 Task: Create a sub task Gather and Analyse Requirements for the task  Implement a new cloud-based project accounting system for a company in the project BayTech , assign it to team member softage.2@softage.net and update the status of the sub task to  Completed , set the priority of the sub task to High
Action: Mouse moved to (864, 321)
Screenshot: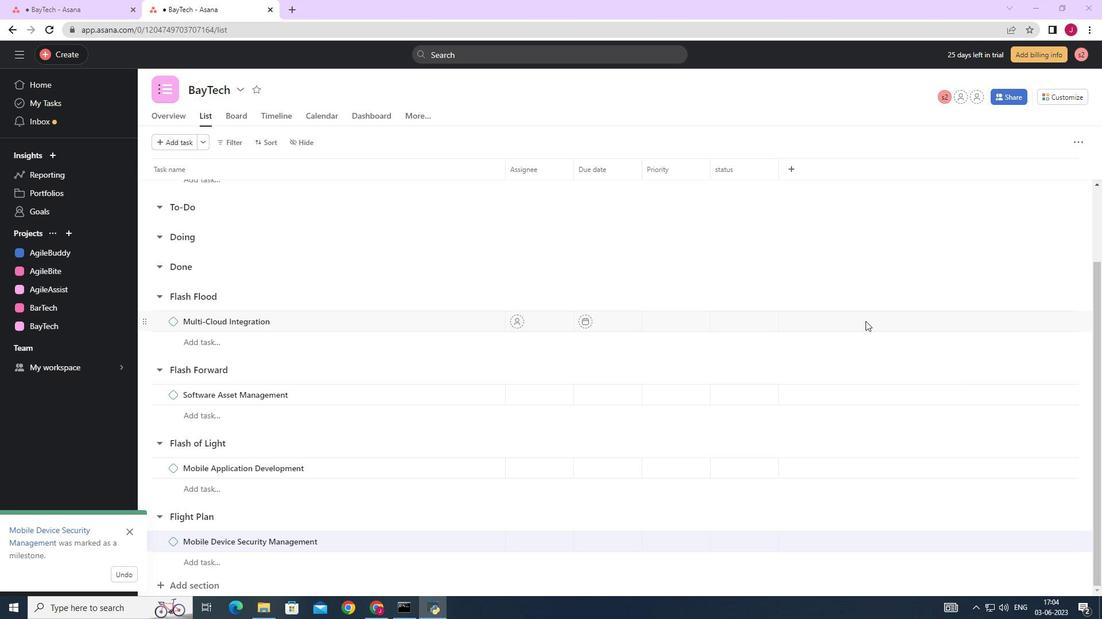 
Action: Mouse scrolled (864, 321) with delta (0, 0)
Screenshot: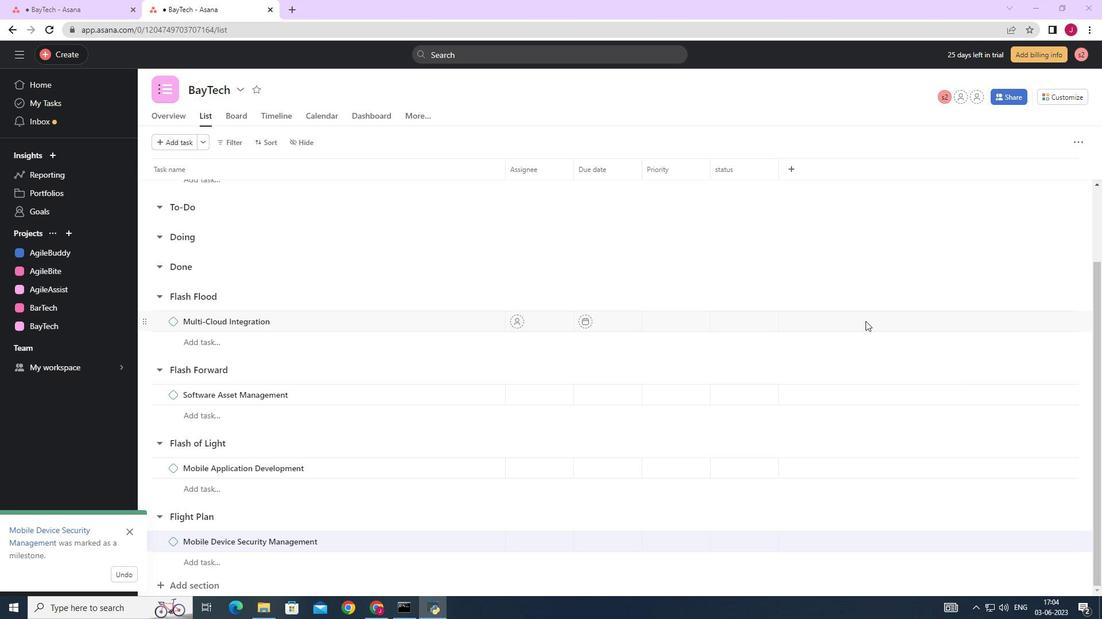 
Action: Mouse moved to (464, 212)
Screenshot: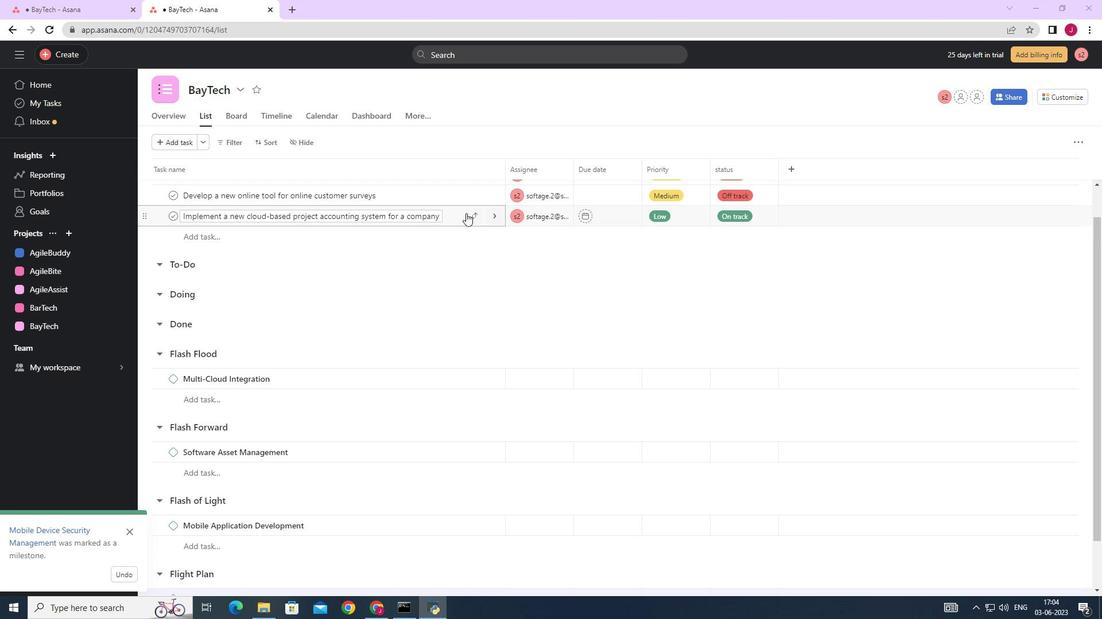 
Action: Mouse pressed left at (464, 212)
Screenshot: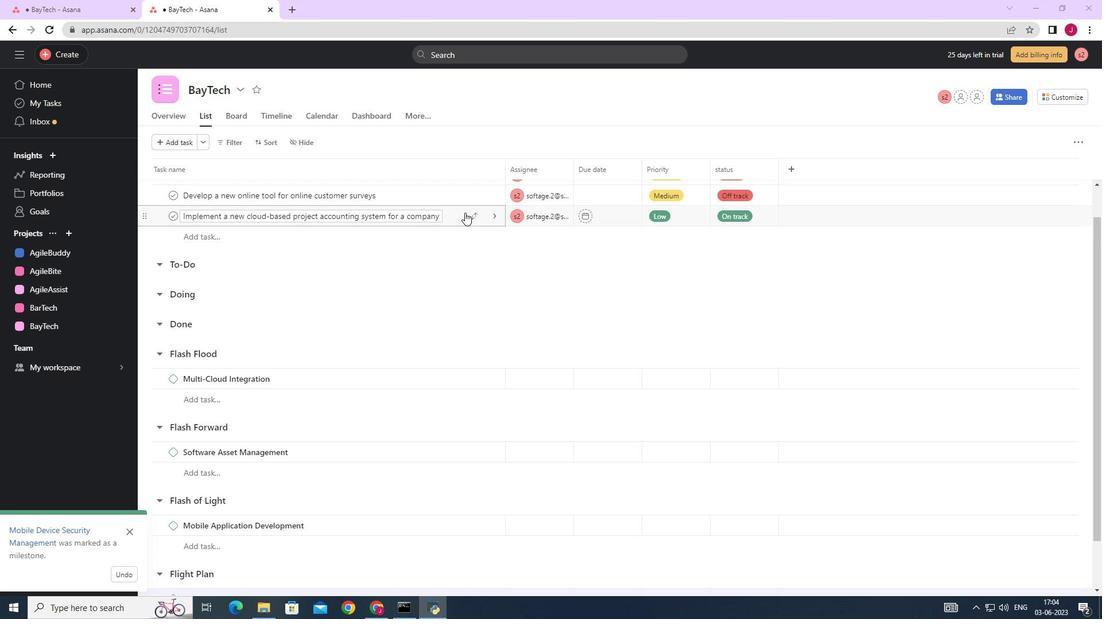 
Action: Mouse moved to (870, 350)
Screenshot: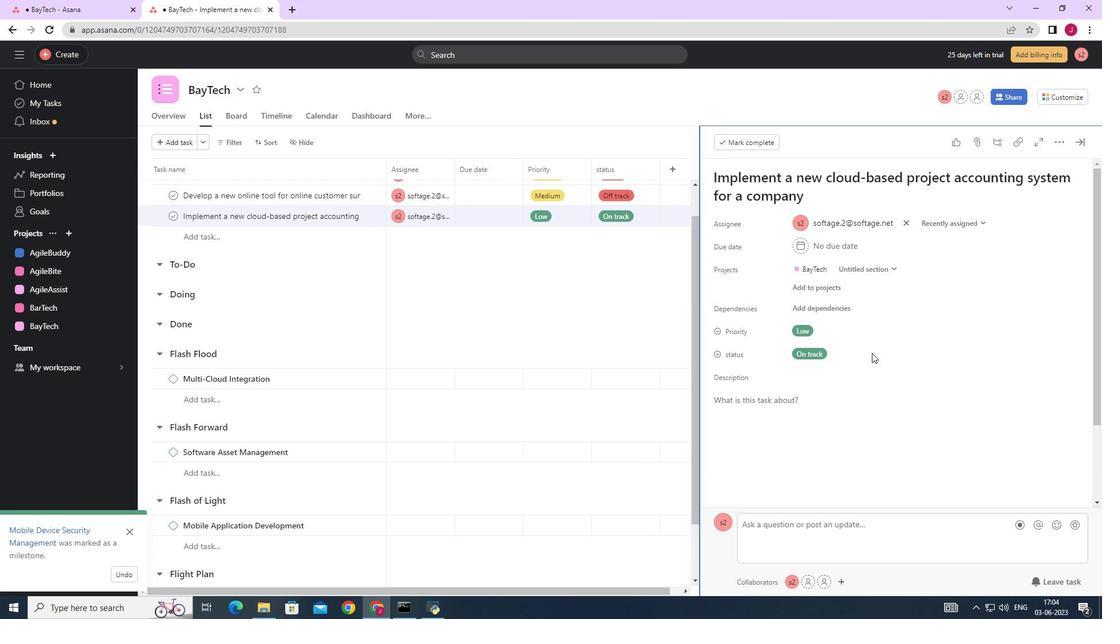 
Action: Mouse scrolled (870, 350) with delta (0, 0)
Screenshot: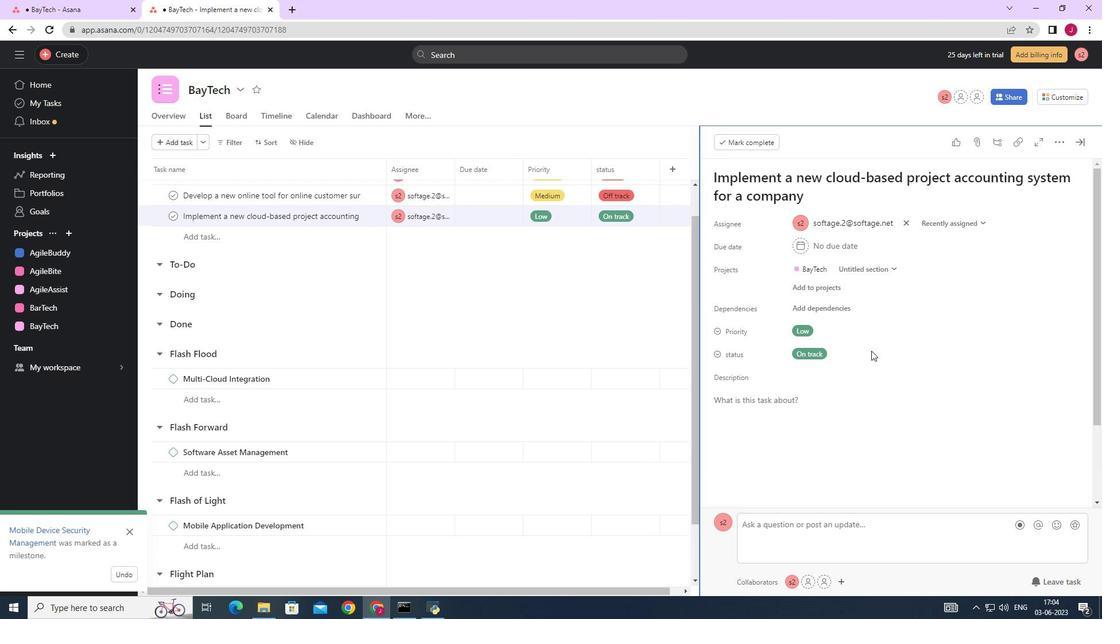 
Action: Mouse scrolled (870, 350) with delta (0, 0)
Screenshot: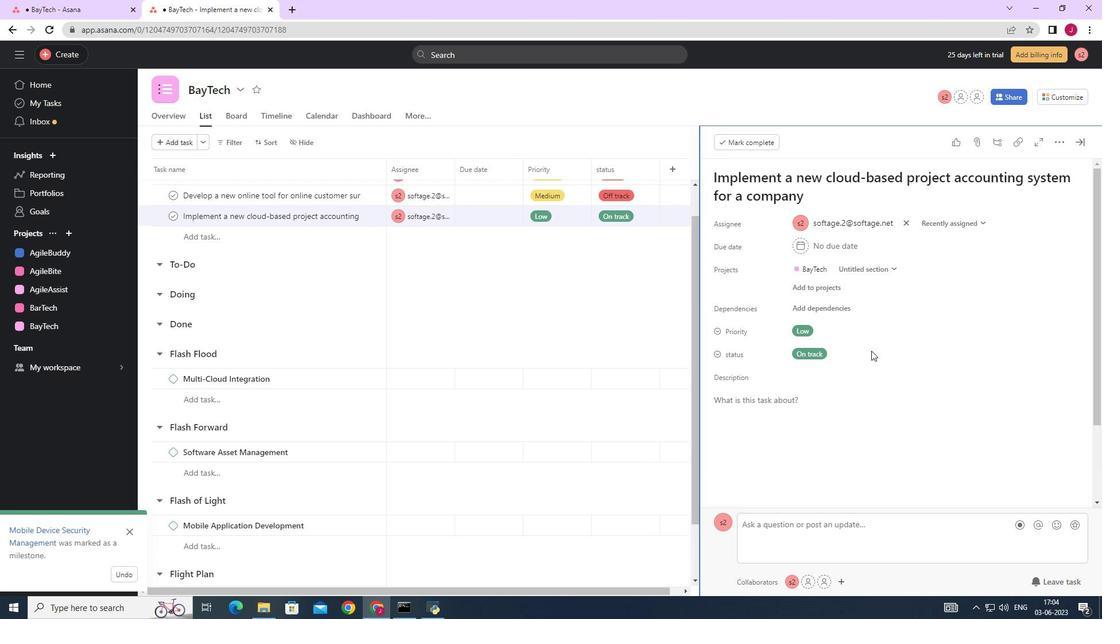 
Action: Mouse scrolled (870, 350) with delta (0, 0)
Screenshot: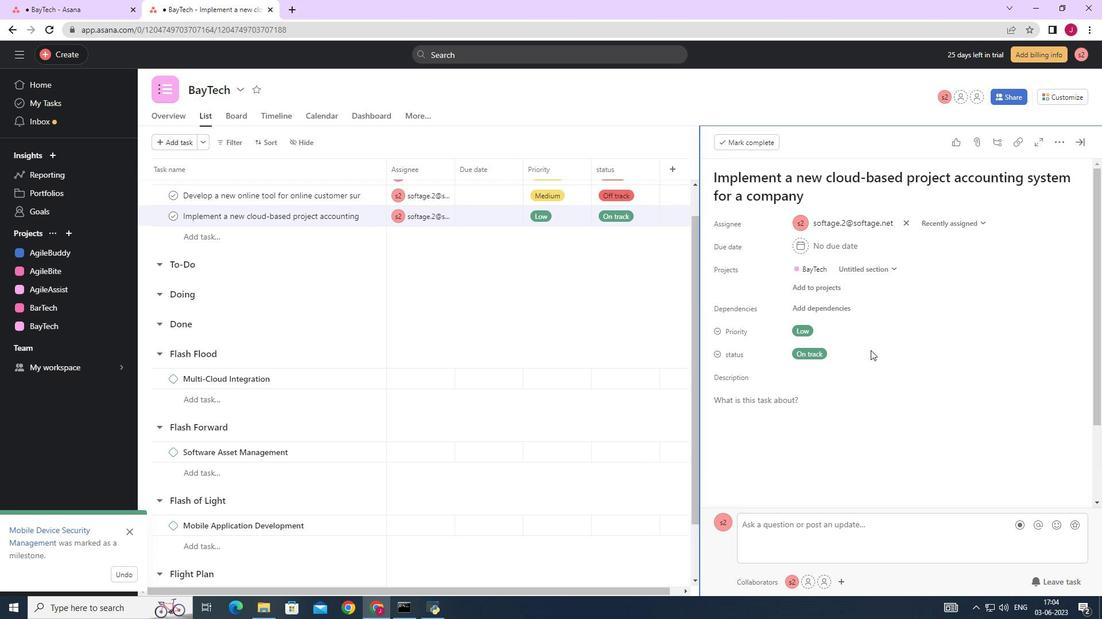 
Action: Mouse scrolled (870, 350) with delta (0, 0)
Screenshot: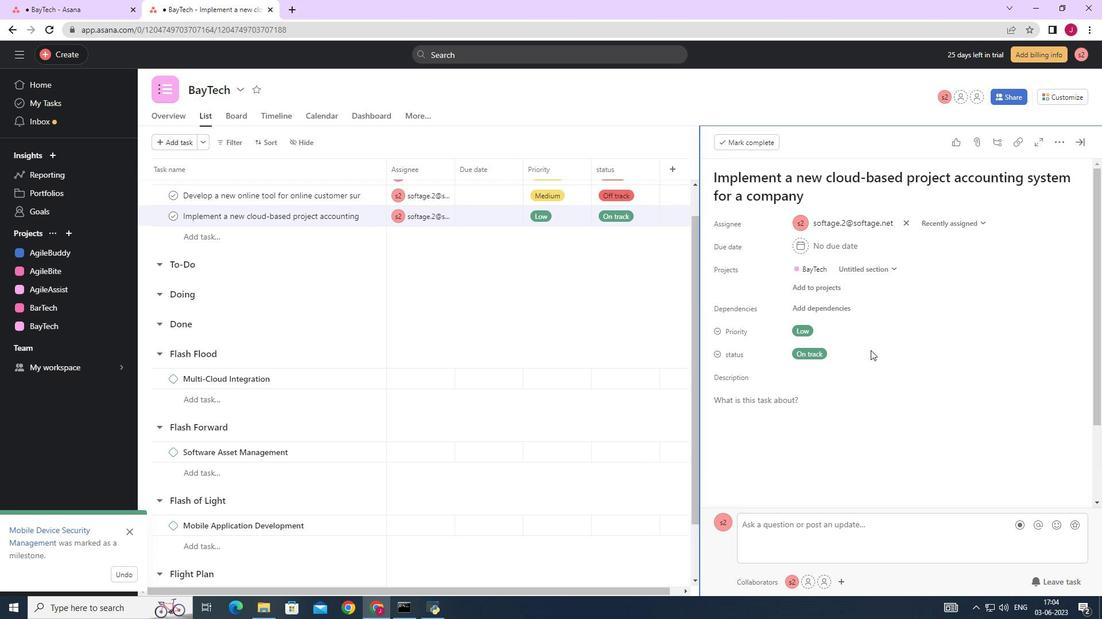 
Action: Mouse moved to (749, 416)
Screenshot: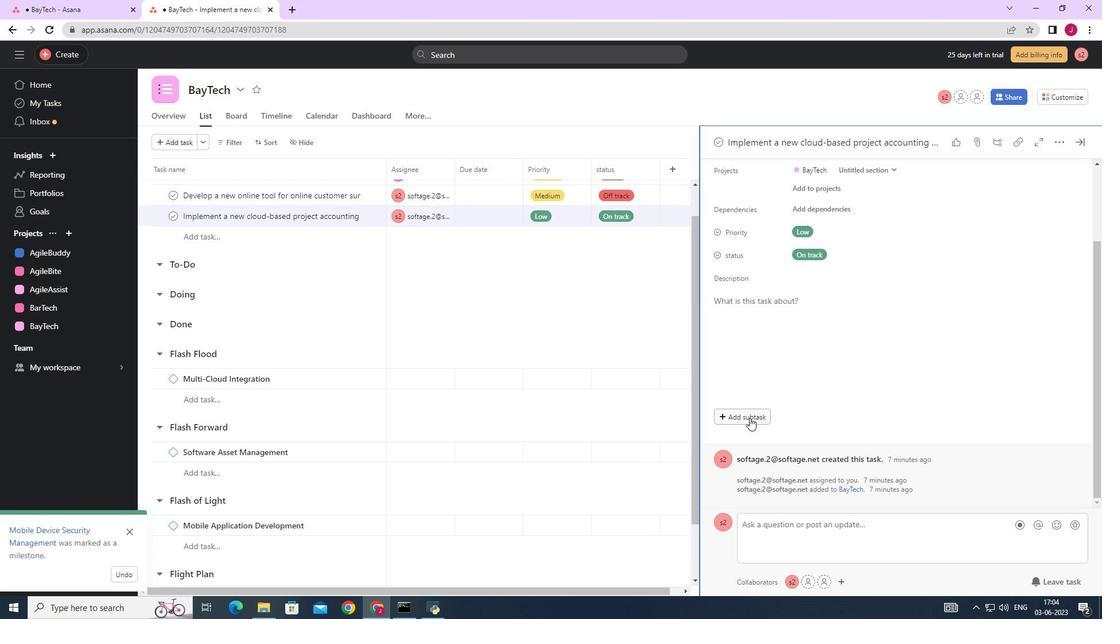 
Action: Mouse pressed left at (749, 416)
Screenshot: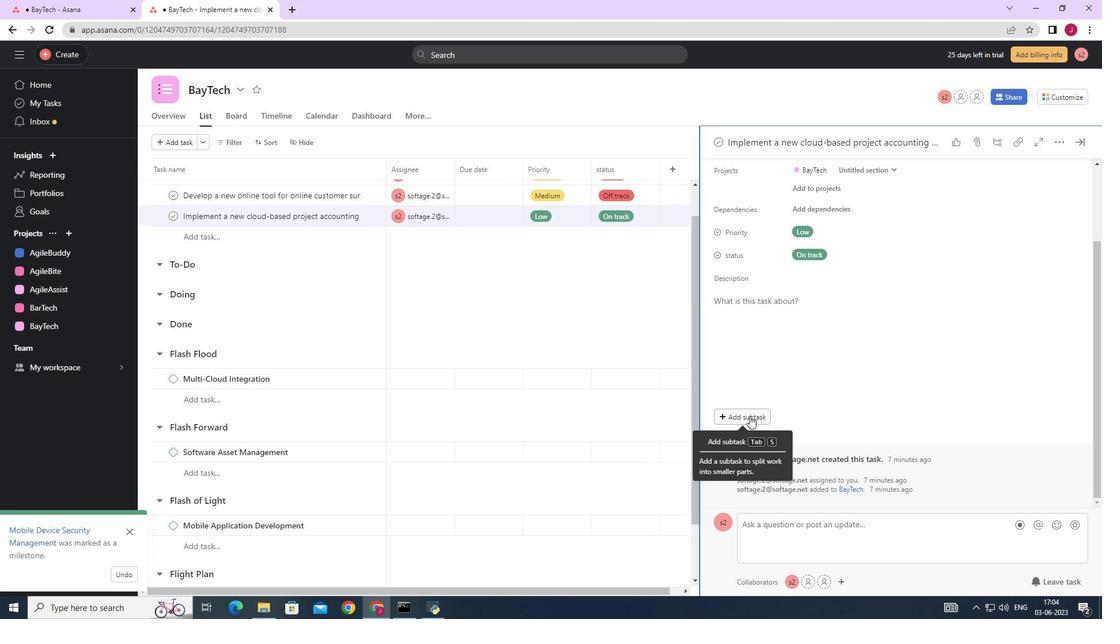 
Action: Mouse moved to (774, 363)
Screenshot: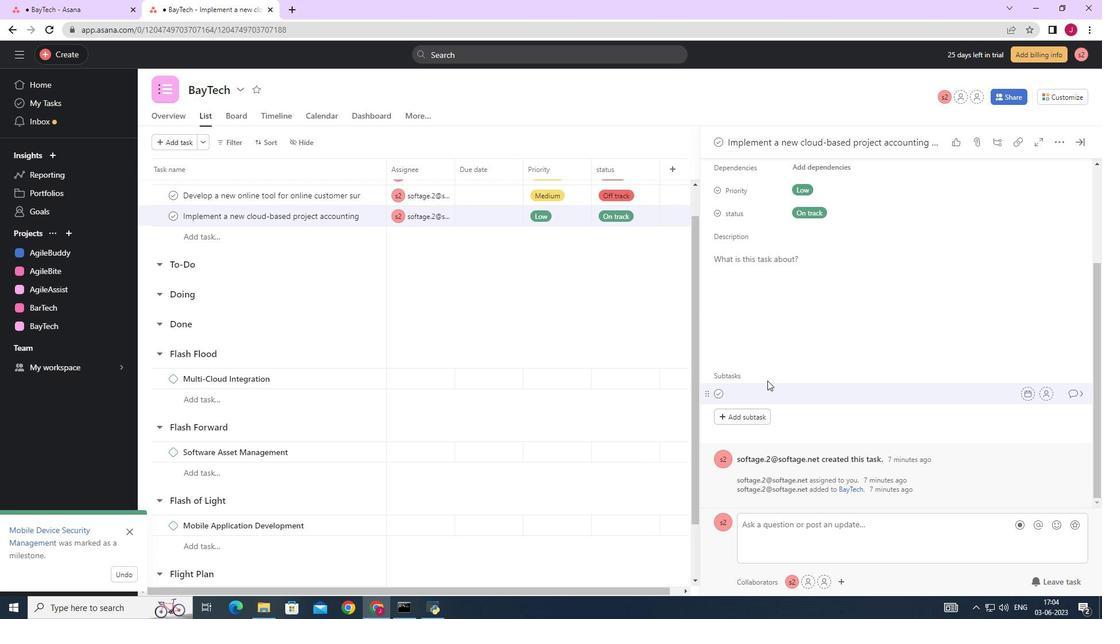 
Action: Mouse scrolled (774, 362) with delta (0, 0)
Screenshot: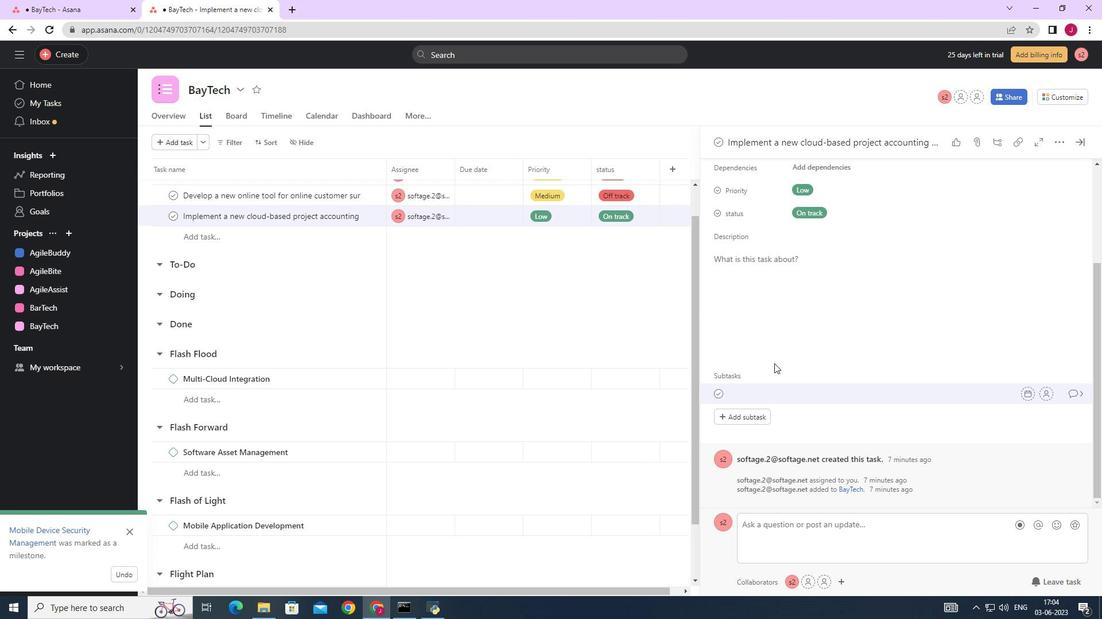 
Action: Mouse scrolled (774, 362) with delta (0, 0)
Screenshot: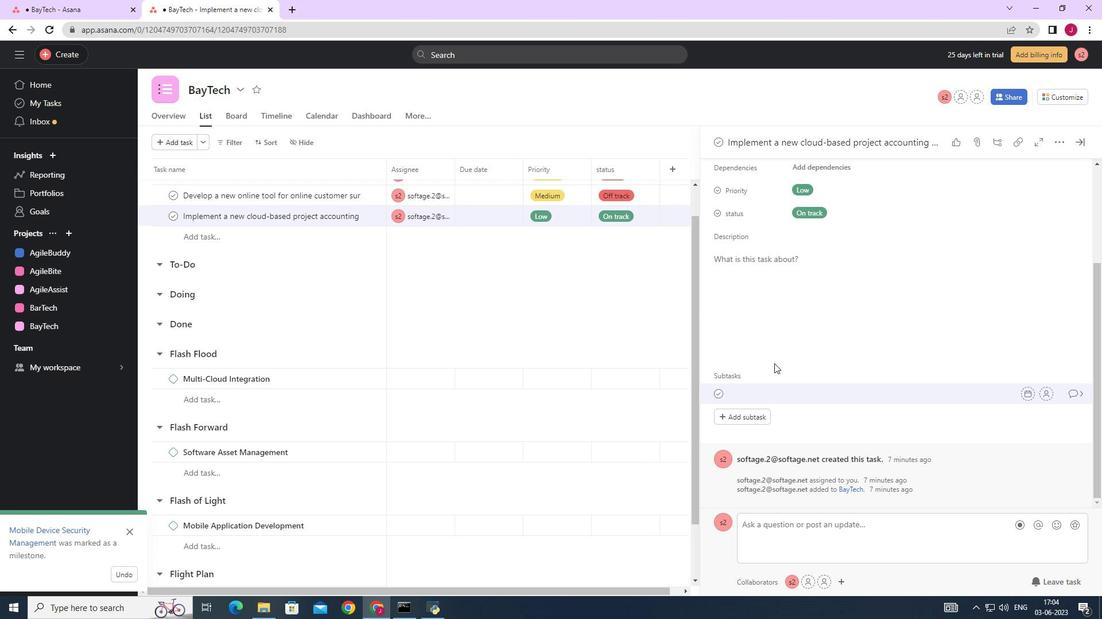
Action: Mouse scrolled (774, 362) with delta (0, 0)
Screenshot: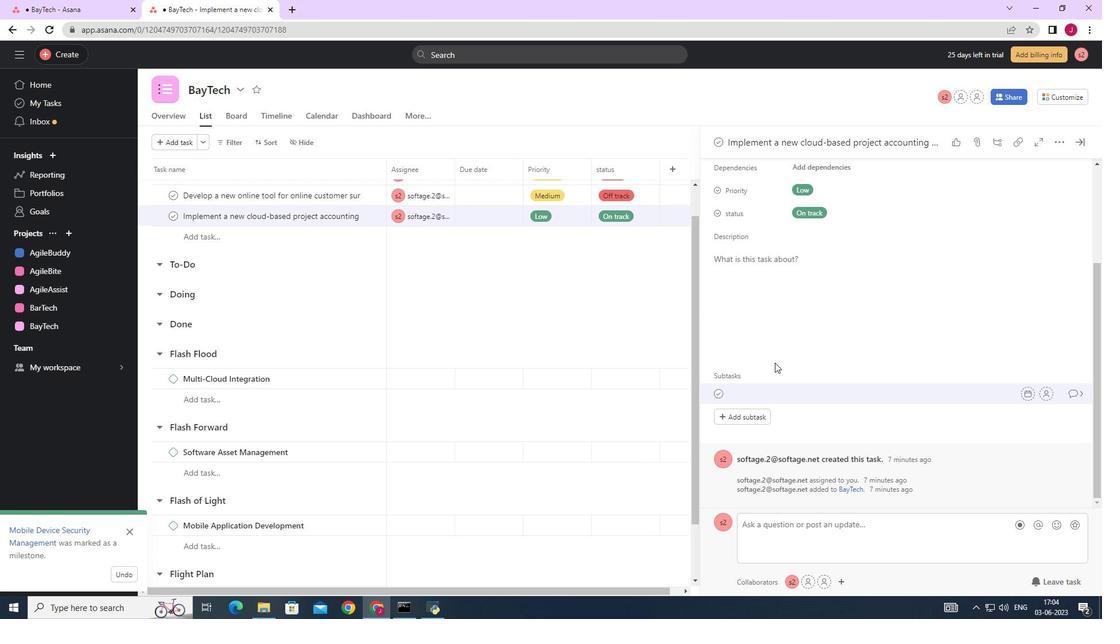 
Action: Mouse scrolled (774, 362) with delta (0, 0)
Screenshot: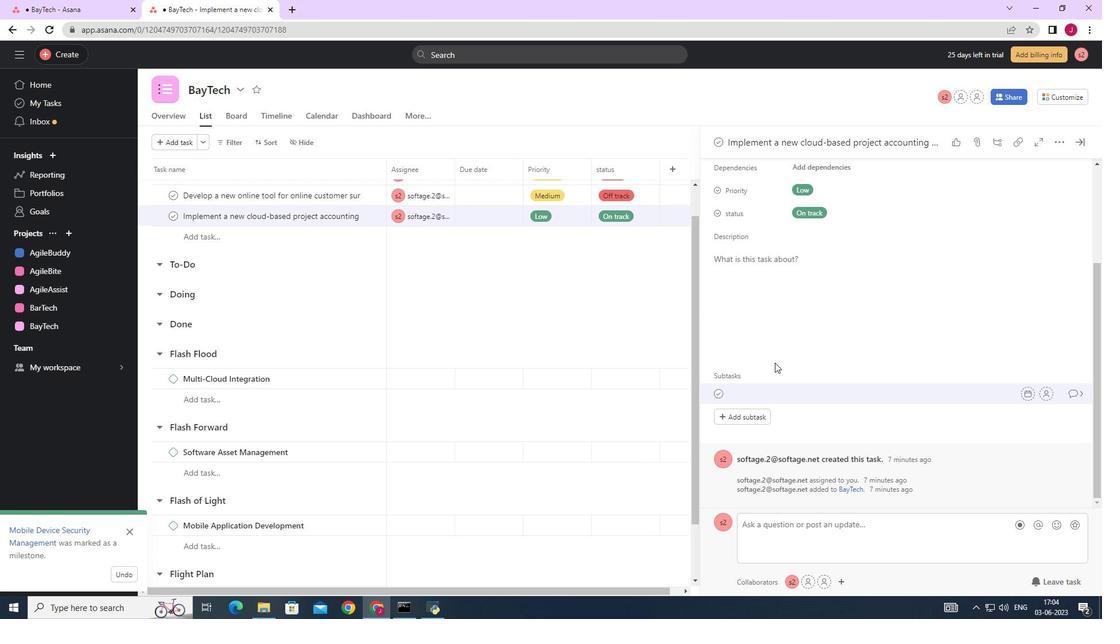 
Action: Mouse moved to (773, 395)
Screenshot: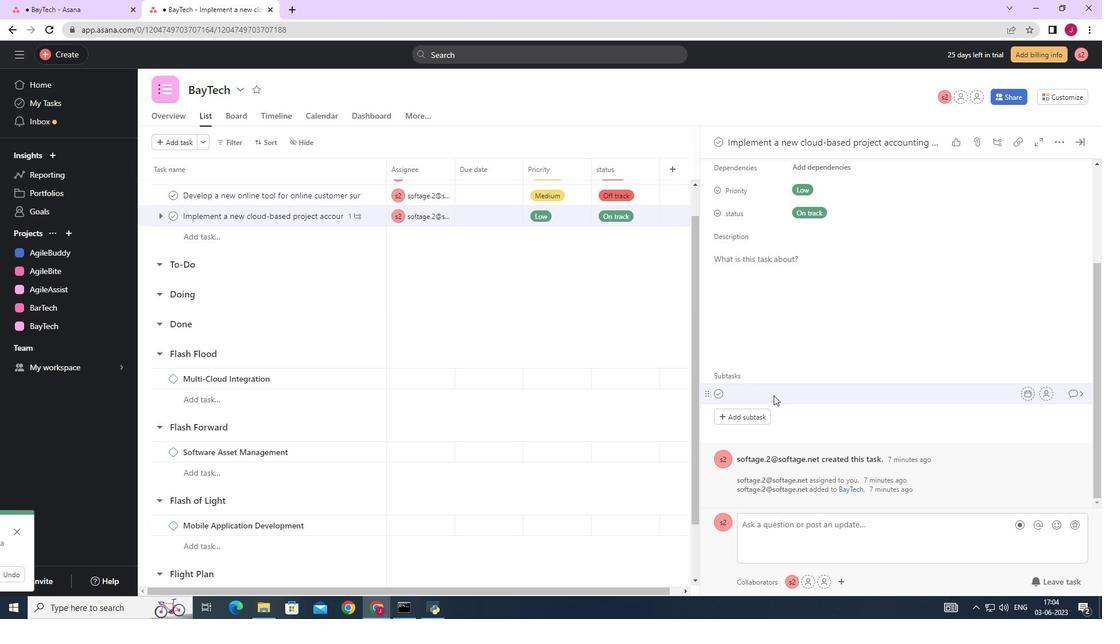 
Action: Mouse pressed left at (773, 395)
Screenshot: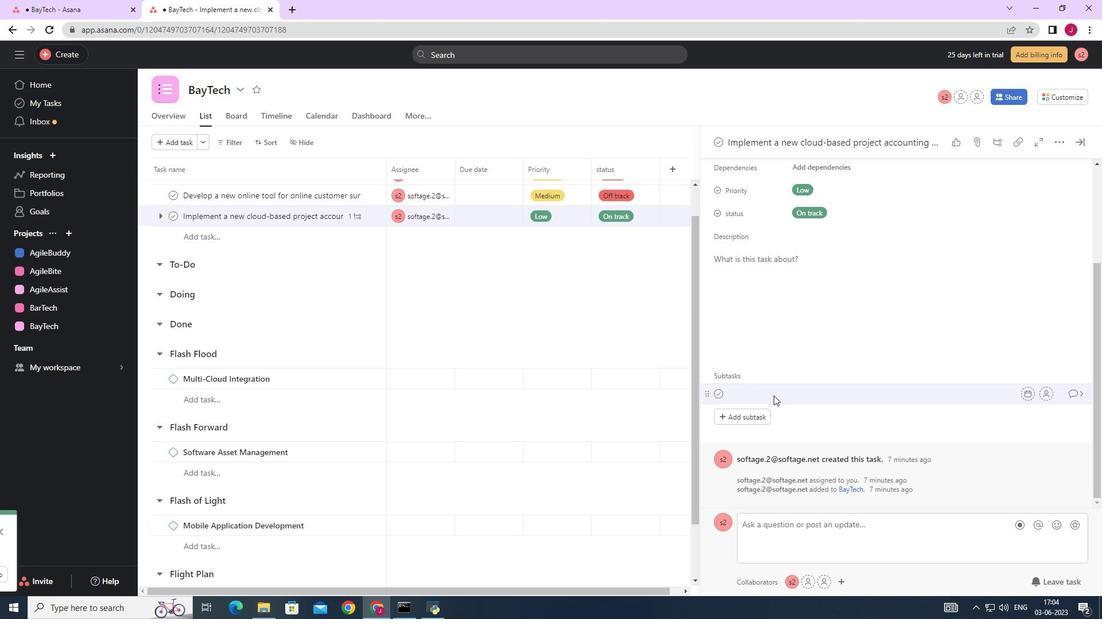 
Action: Key pressed <Key.caps_lock>G<Key.caps_lock>ather<Key.space>and<Key.space><Key.caps_lock>A<Key.caps_lock>nalyse<Key.space><Key.caps_lock>R<Key.caps_lock>equirements
Screenshot: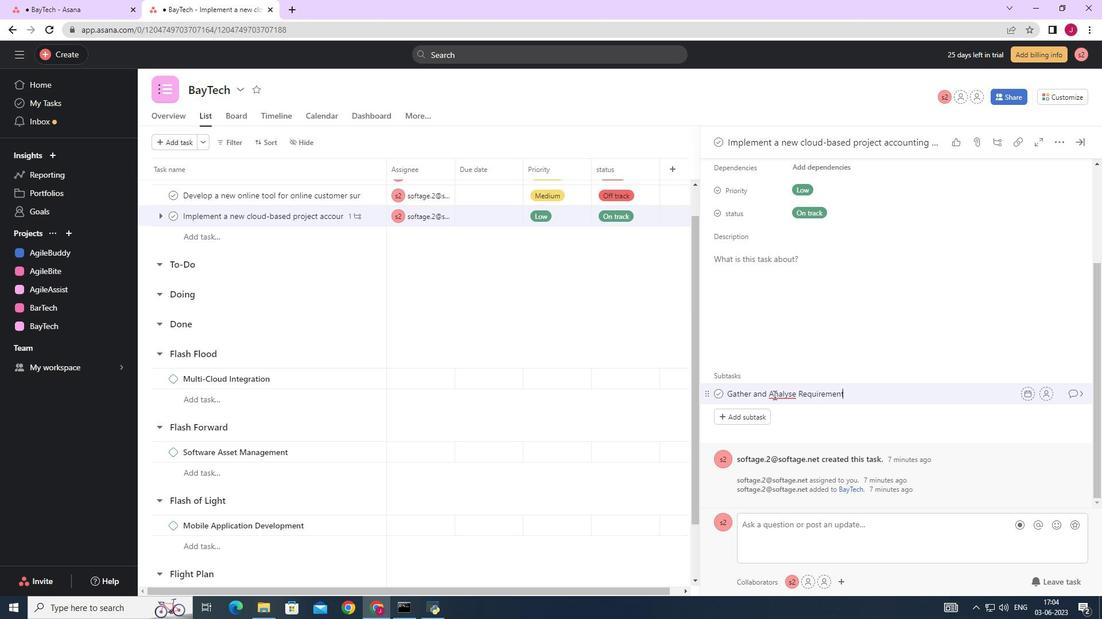 
Action: Mouse moved to (1044, 393)
Screenshot: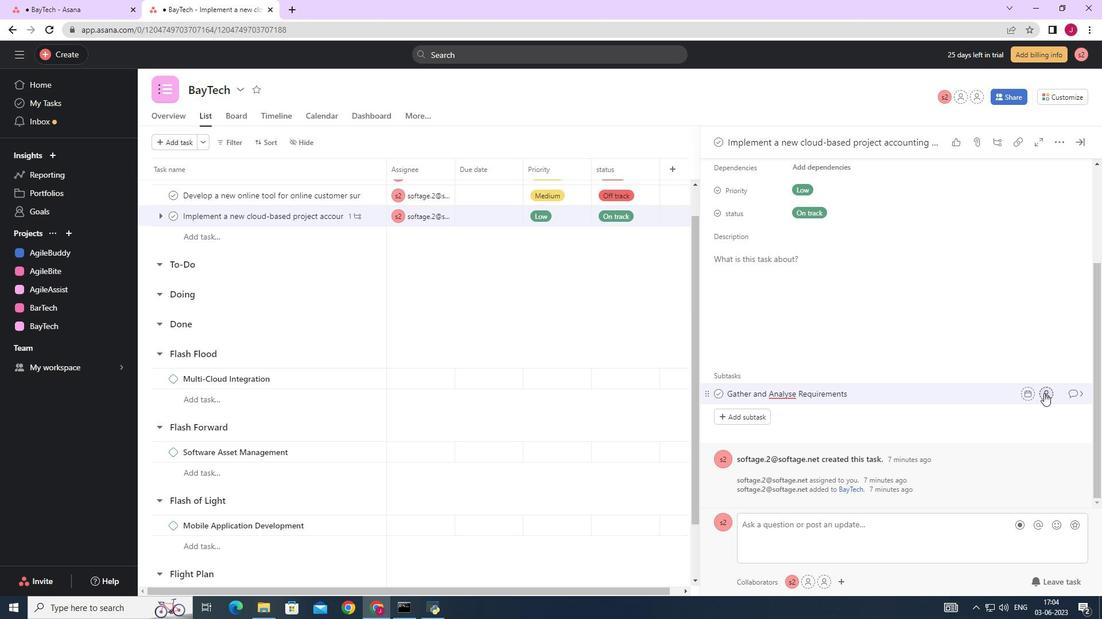 
Action: Mouse pressed left at (1044, 393)
Screenshot: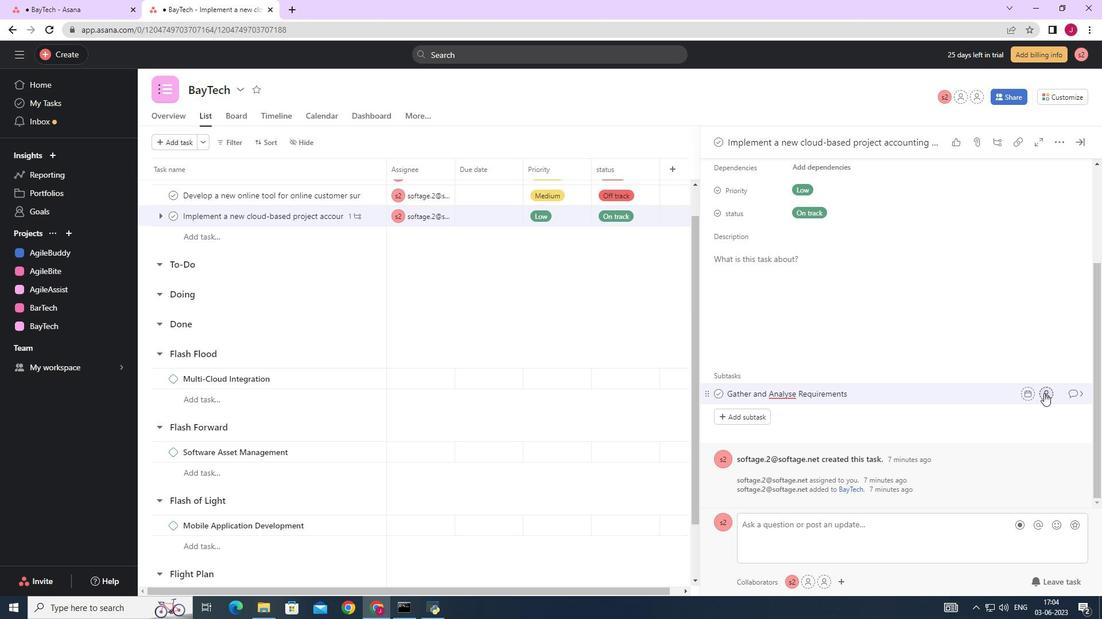 
Action: Mouse moved to (956, 416)
Screenshot: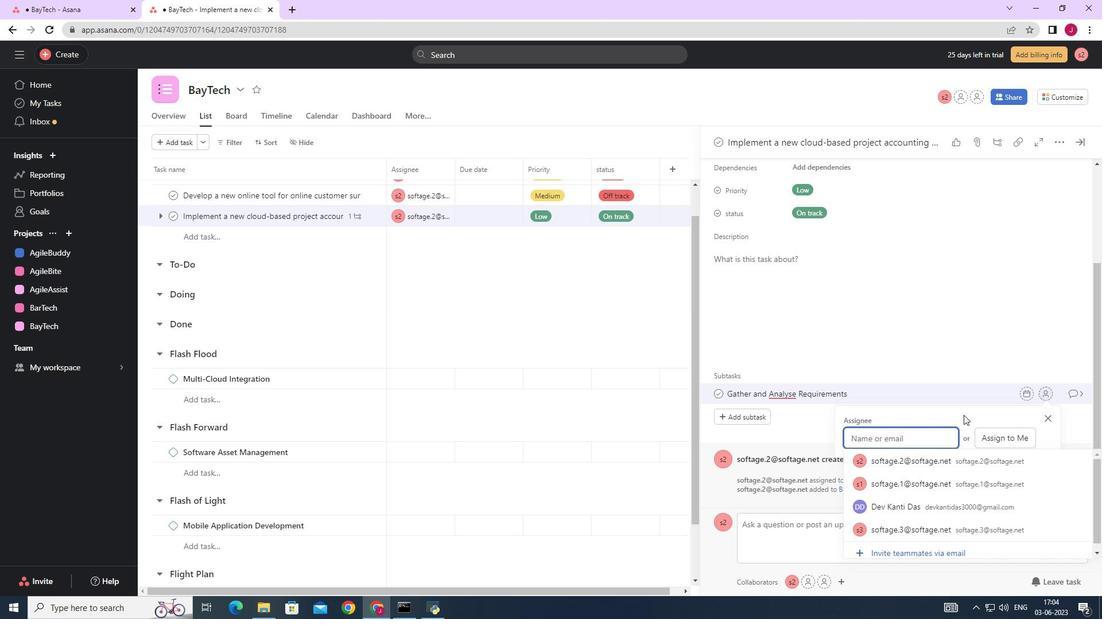 
Action: Key pressed softage.2
Screenshot: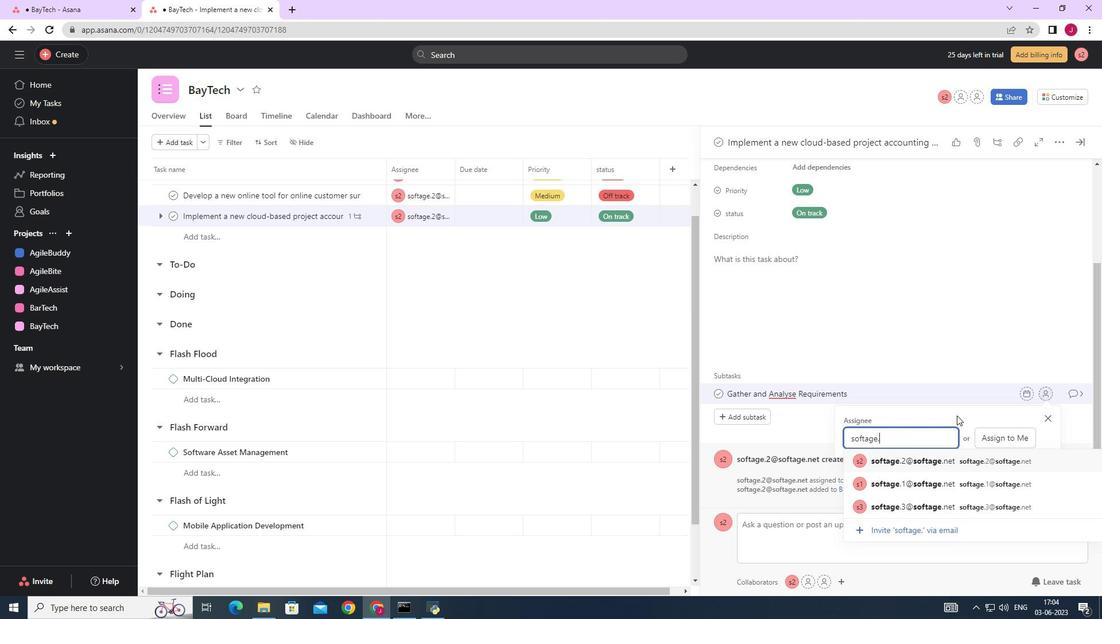 
Action: Mouse moved to (930, 458)
Screenshot: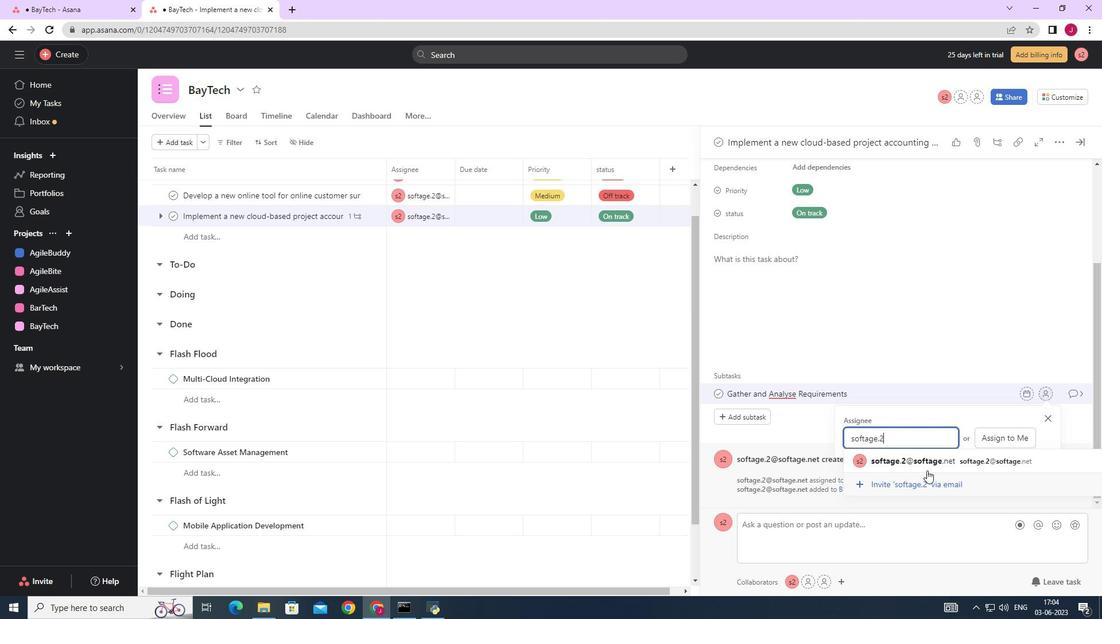 
Action: Mouse pressed left at (930, 458)
Screenshot: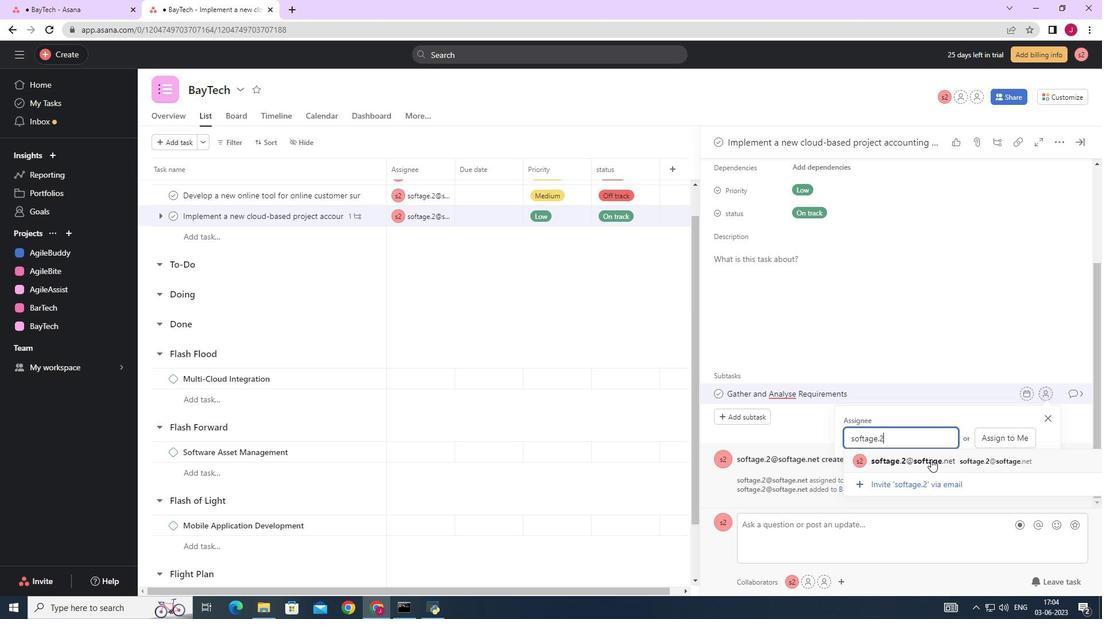 
Action: Mouse moved to (1072, 393)
Screenshot: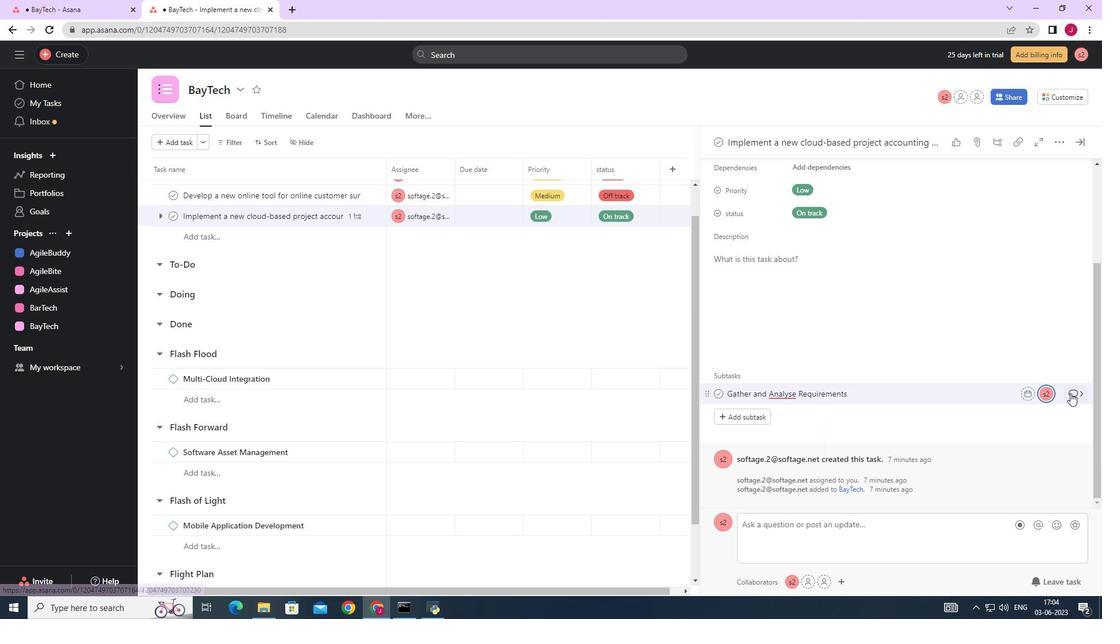 
Action: Mouse pressed left at (1072, 393)
Screenshot: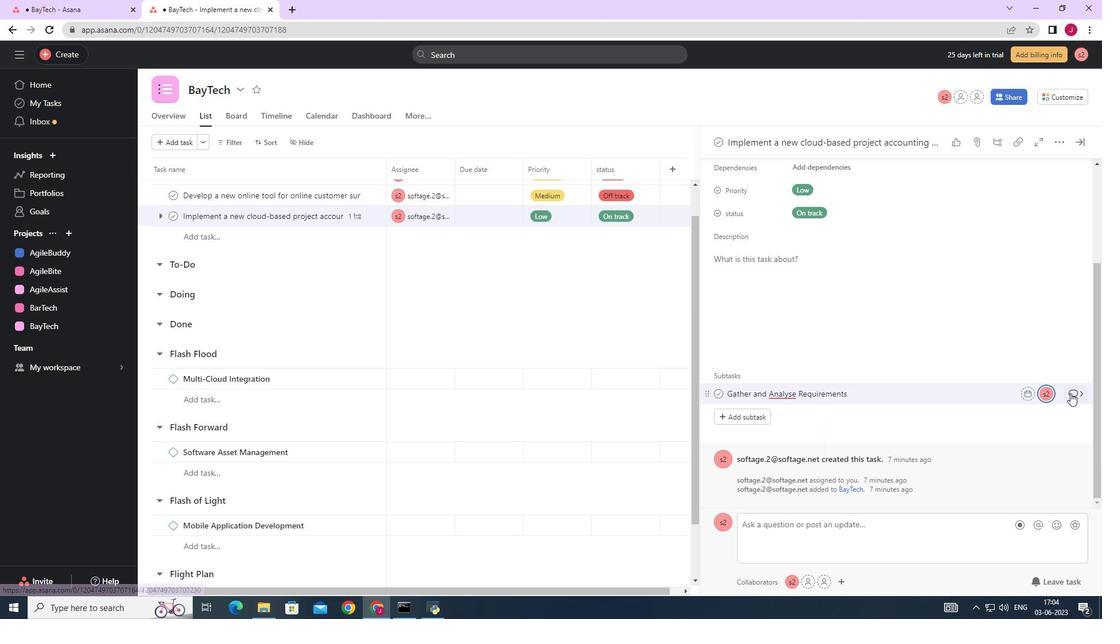 
Action: Mouse moved to (766, 303)
Screenshot: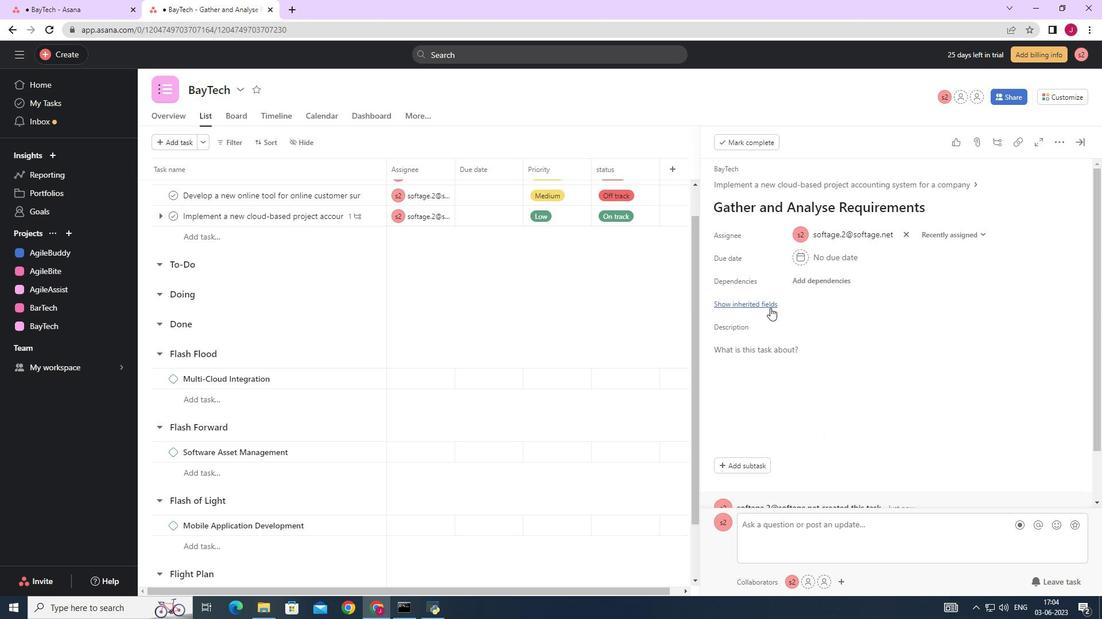 
Action: Mouse pressed left at (766, 303)
Screenshot: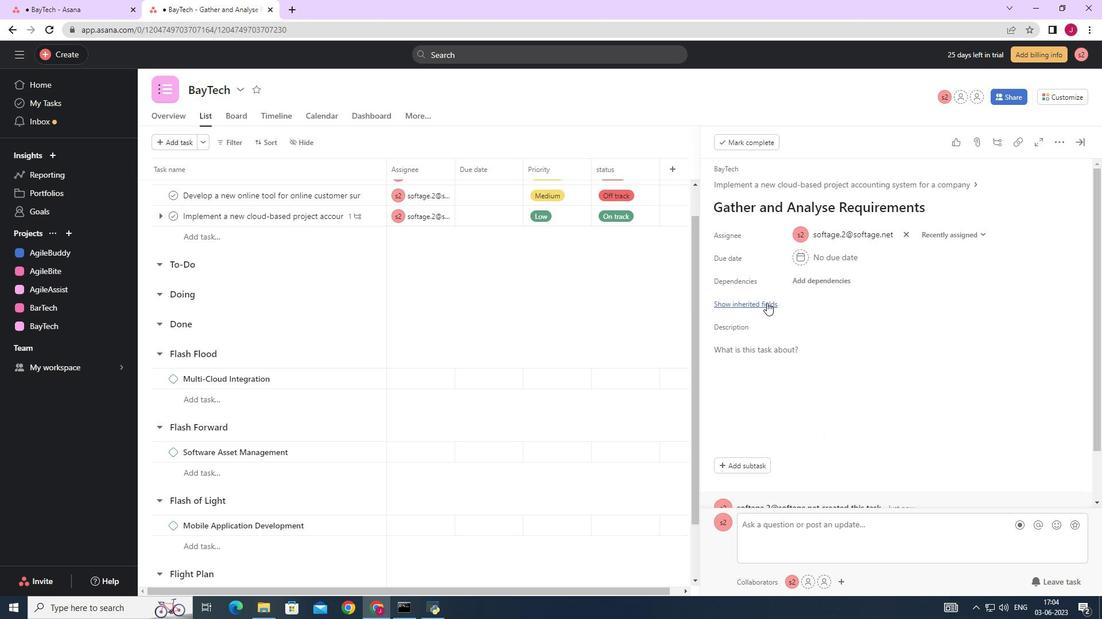 
Action: Mouse moved to (793, 327)
Screenshot: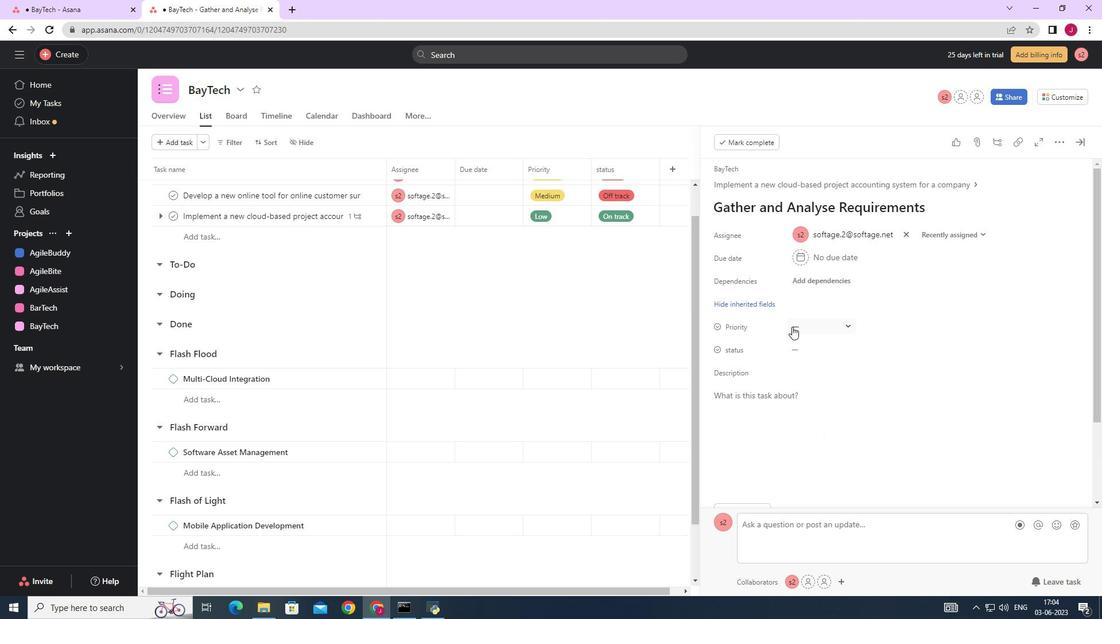 
Action: Mouse pressed left at (793, 327)
Screenshot: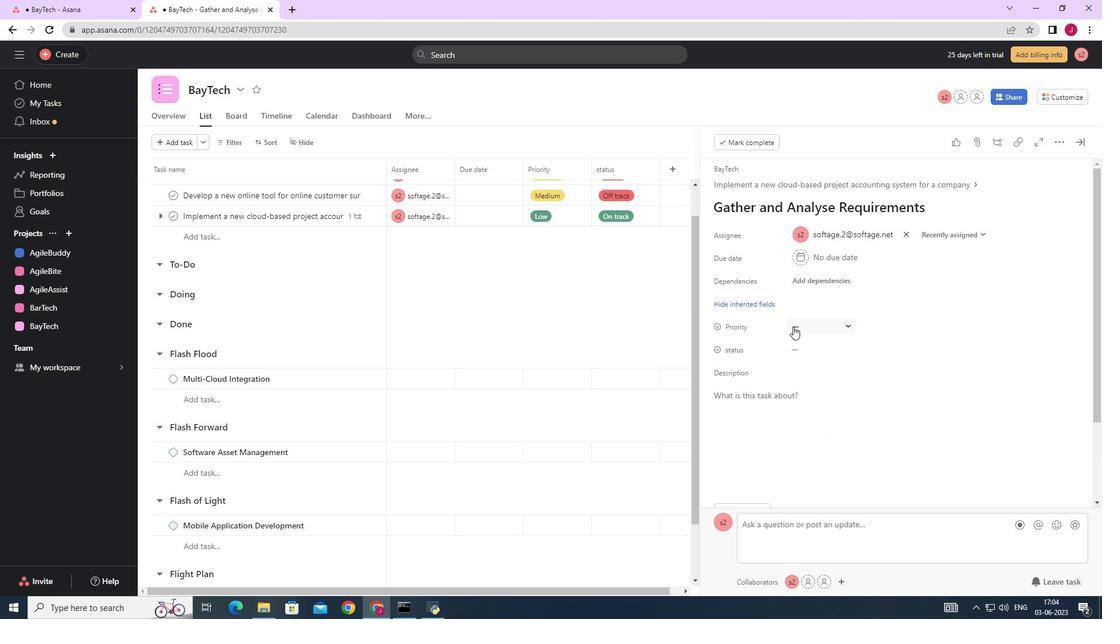 
Action: Mouse moved to (831, 365)
Screenshot: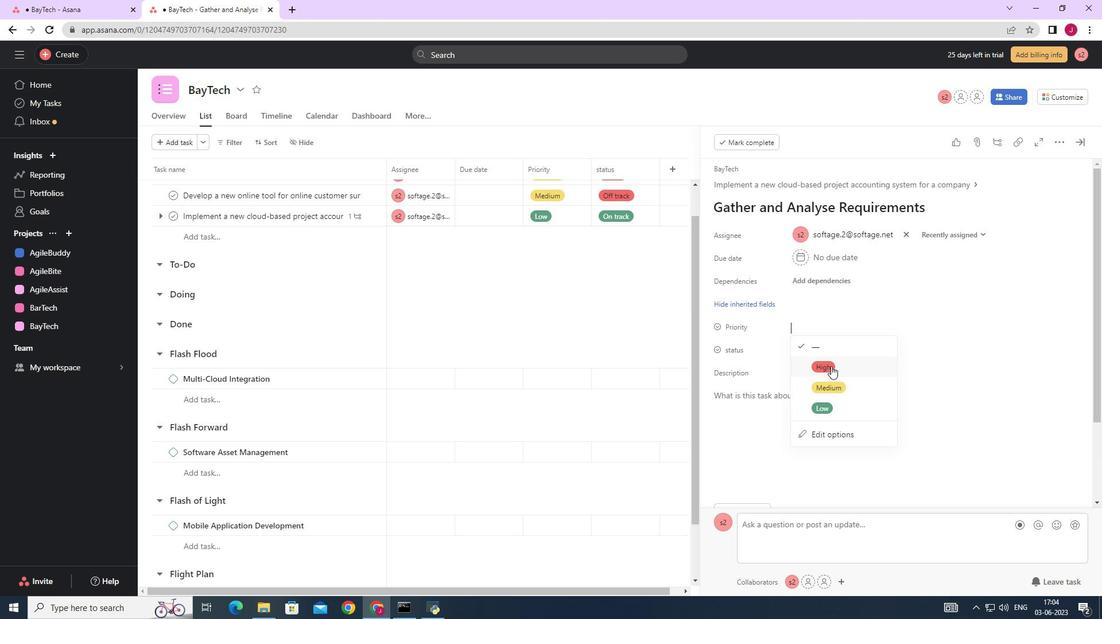 
Action: Mouse pressed left at (831, 365)
Screenshot: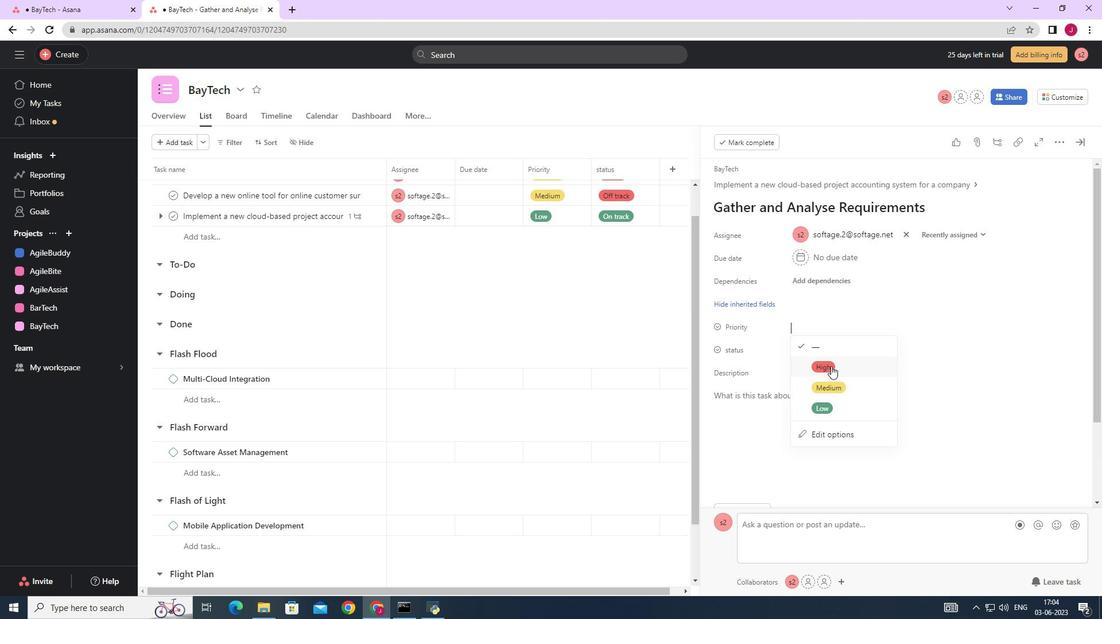 
Action: Mouse moved to (813, 348)
Screenshot: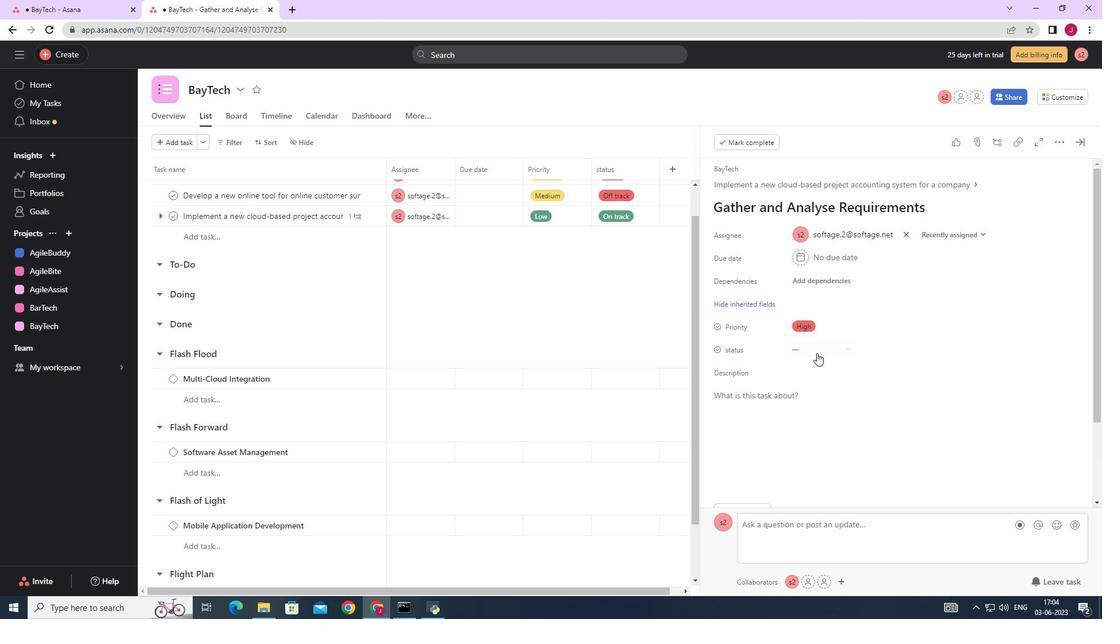 
Action: Mouse pressed left at (813, 348)
Screenshot: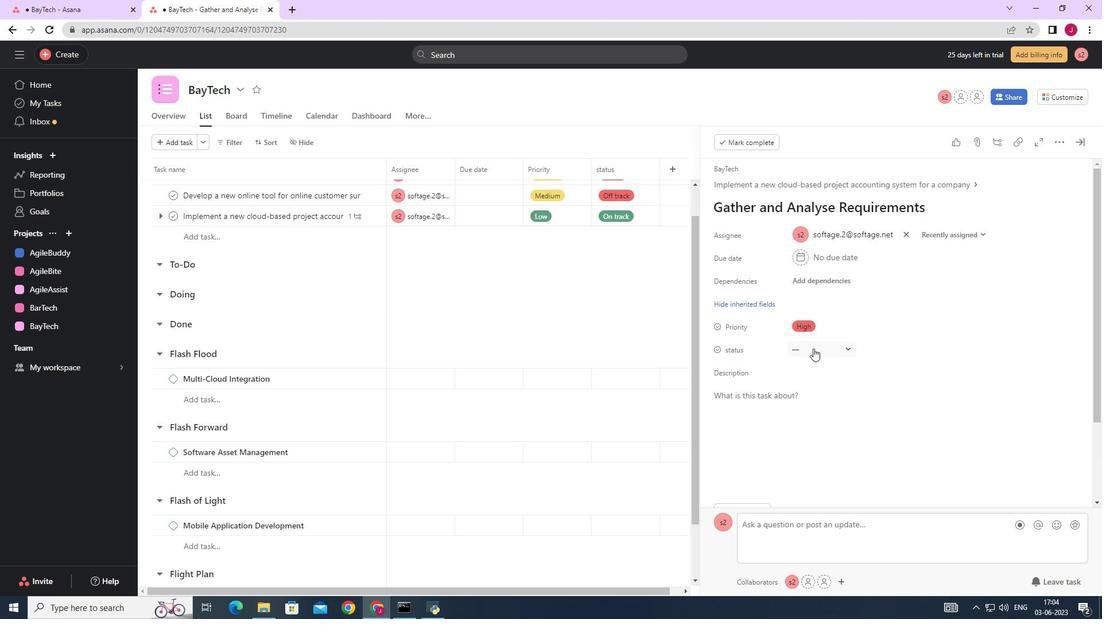 
Action: Mouse moved to (836, 448)
Screenshot: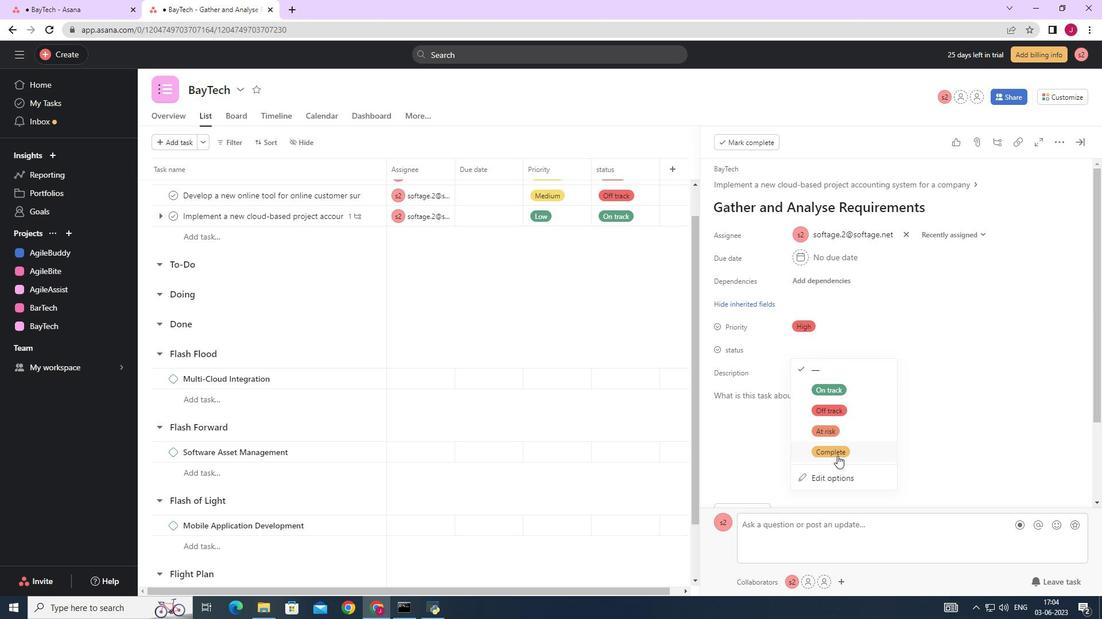 
Action: Mouse pressed left at (836, 448)
Screenshot: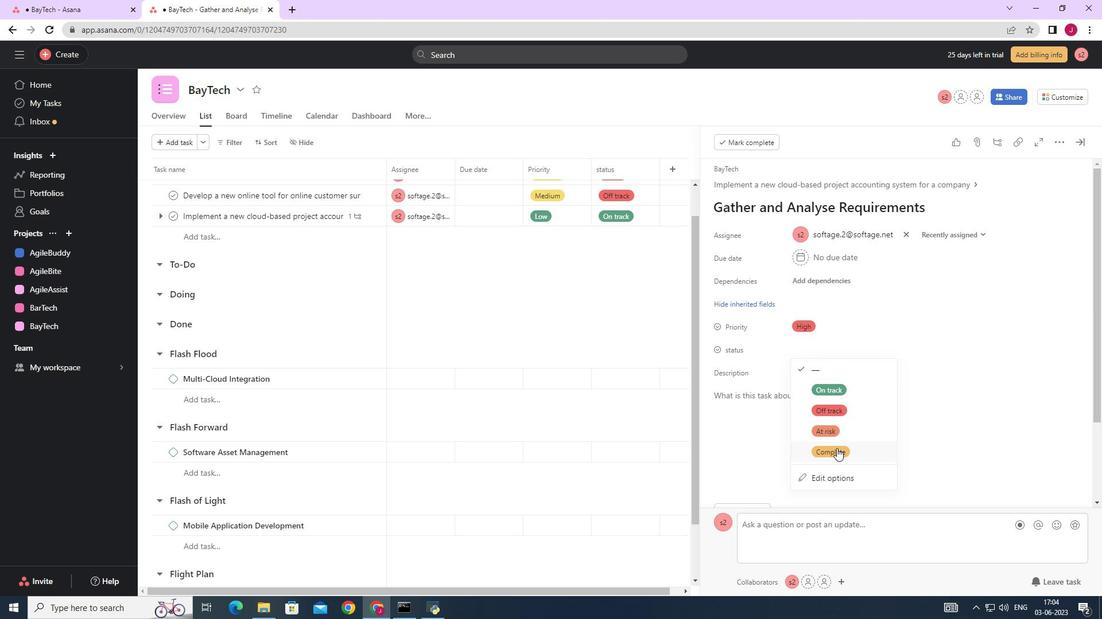 
Action: Mouse moved to (1079, 140)
Screenshot: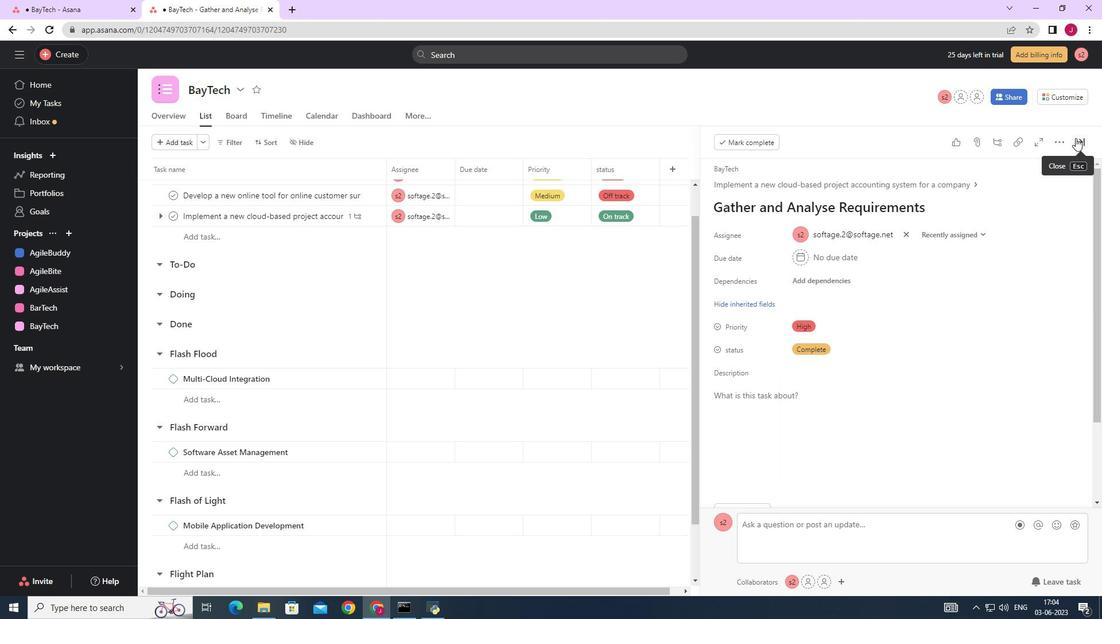 
Action: Mouse pressed left at (1079, 140)
Screenshot: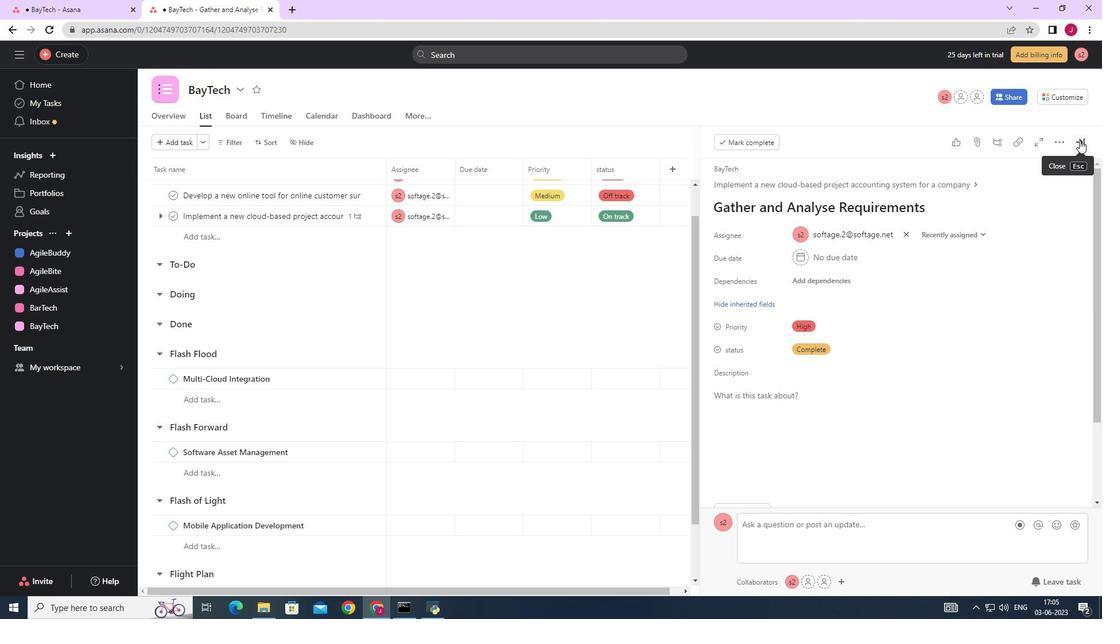 
